 Task: Create a due date automation trigger when advanced on, on the wednesday after a card is due add dates not starting tomorrow at 11:00 AM.
Action: Mouse moved to (1064, 81)
Screenshot: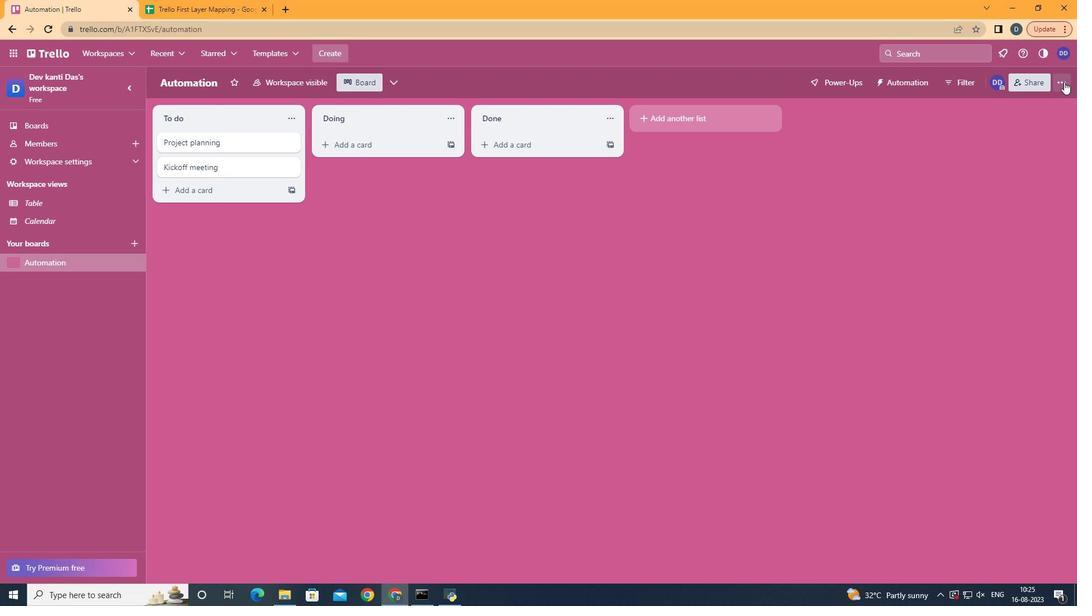 
Action: Mouse pressed left at (1064, 81)
Screenshot: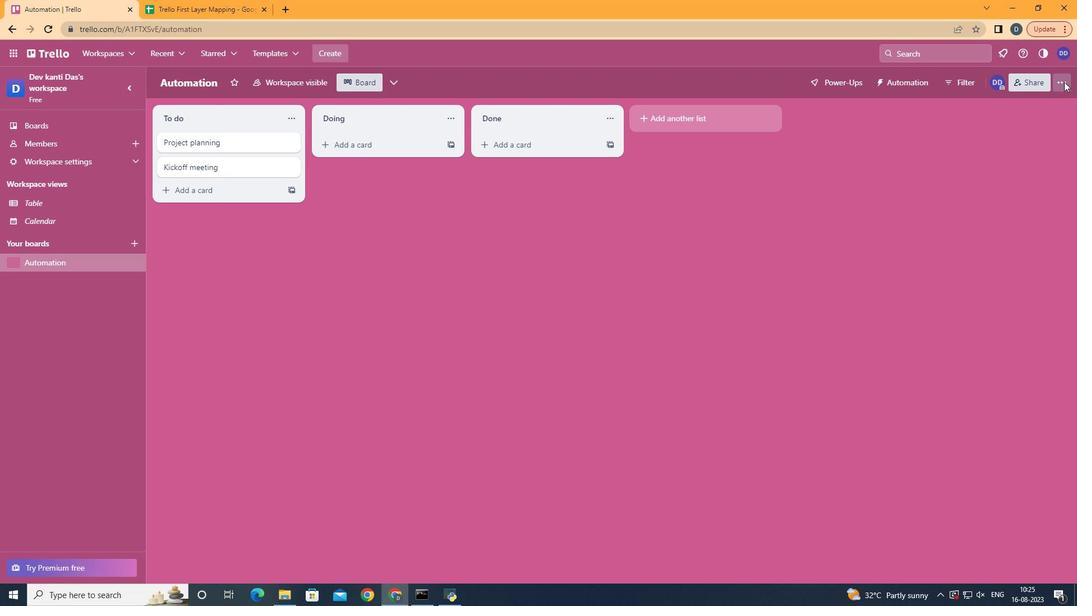 
Action: Mouse moved to (1020, 245)
Screenshot: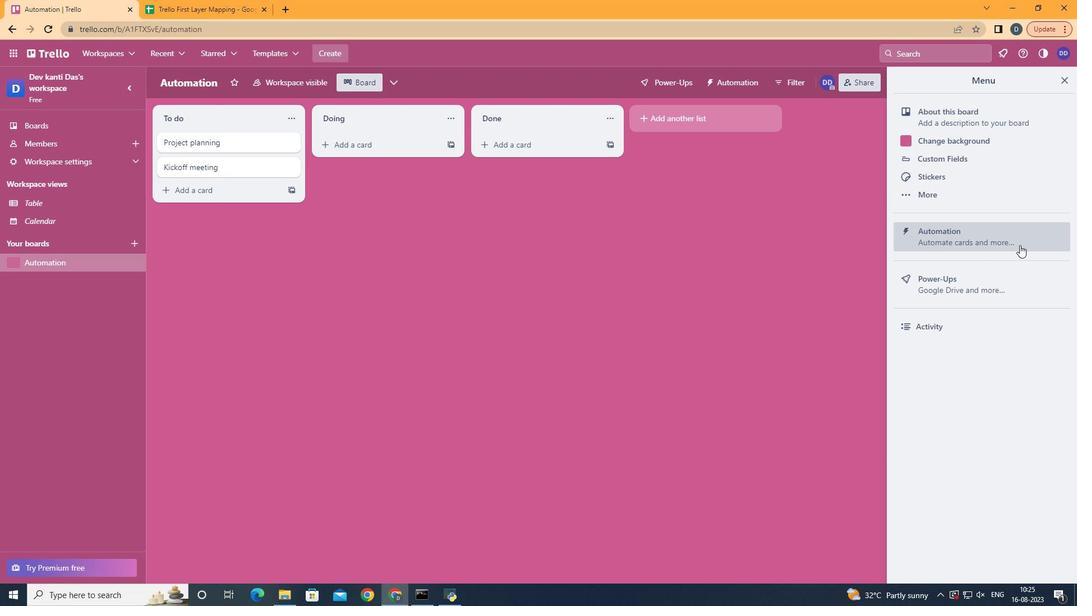 
Action: Mouse pressed left at (1020, 245)
Screenshot: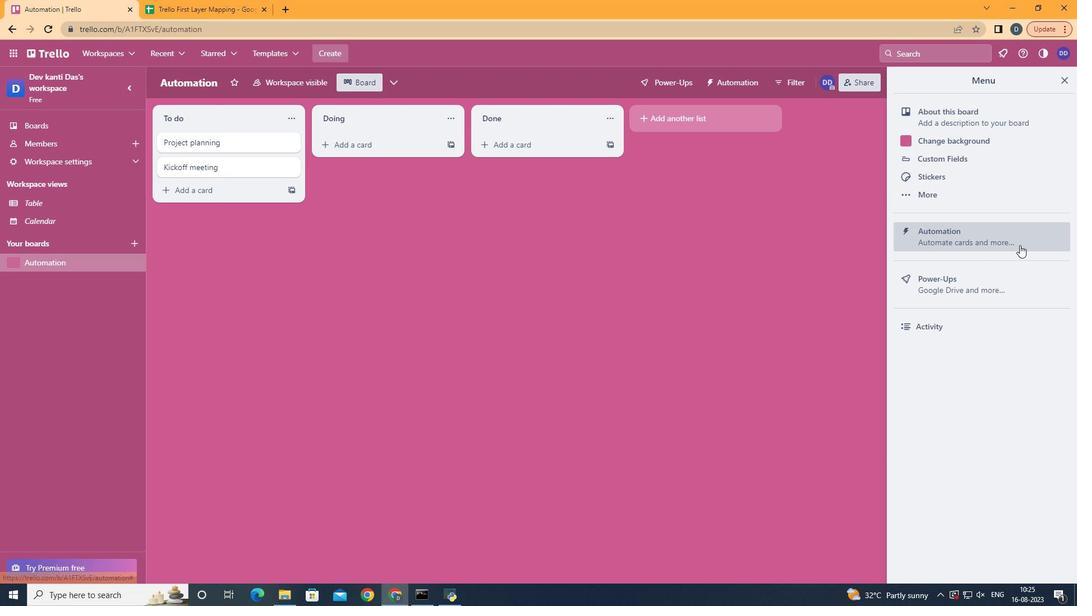 
Action: Mouse moved to (202, 225)
Screenshot: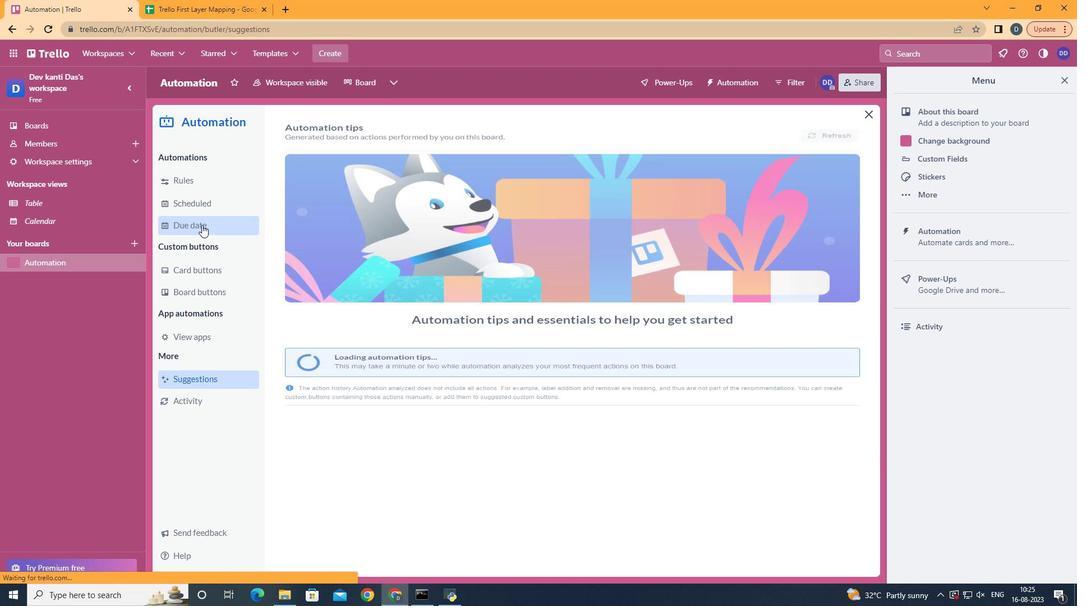 
Action: Mouse pressed left at (202, 225)
Screenshot: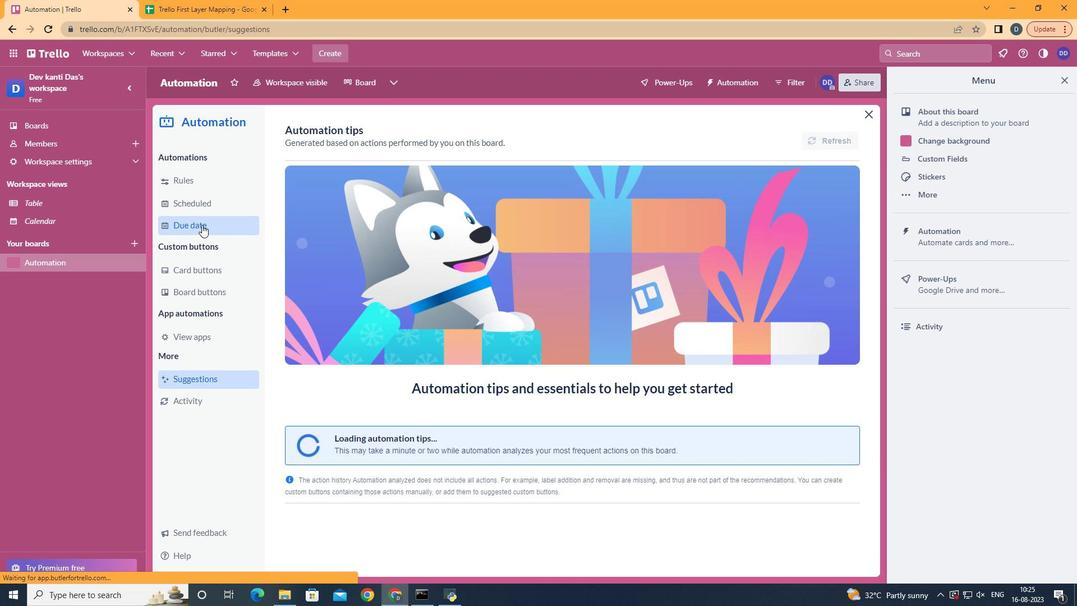 
Action: Mouse moved to (799, 135)
Screenshot: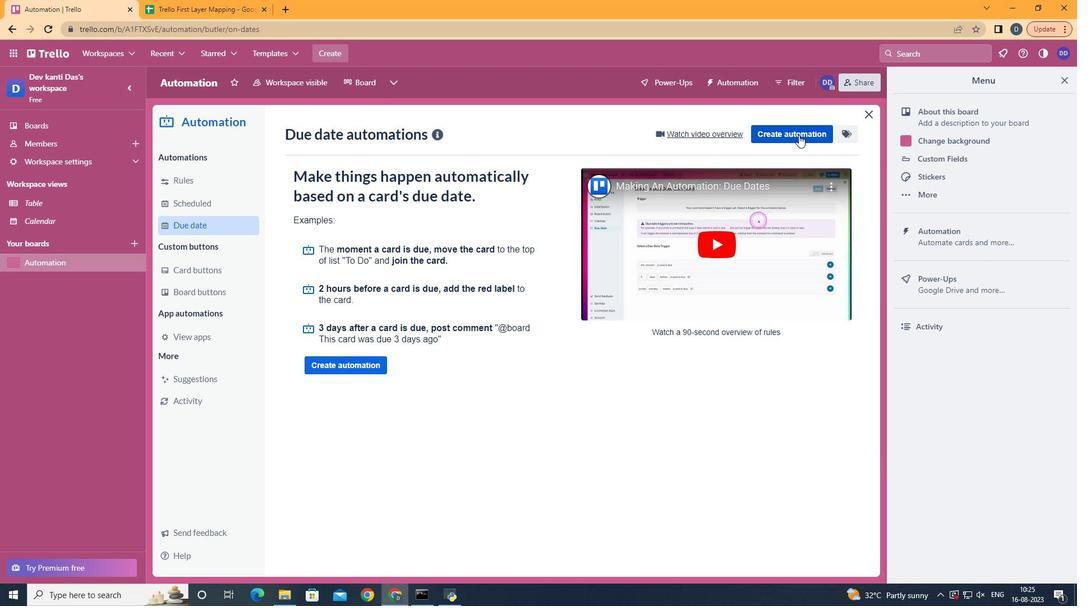 
Action: Mouse pressed left at (799, 135)
Screenshot: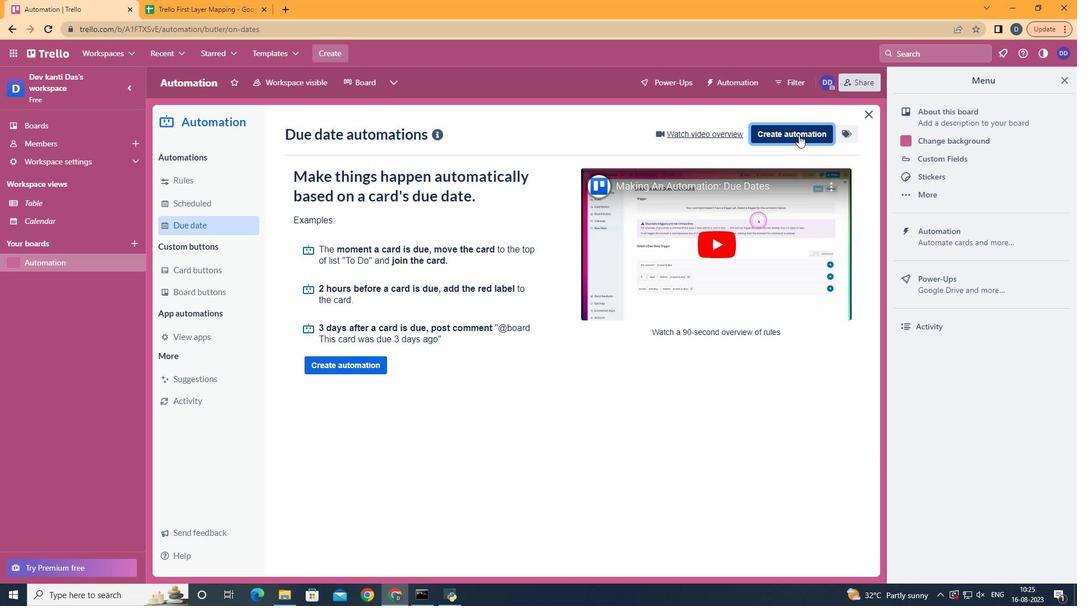 
Action: Mouse moved to (596, 247)
Screenshot: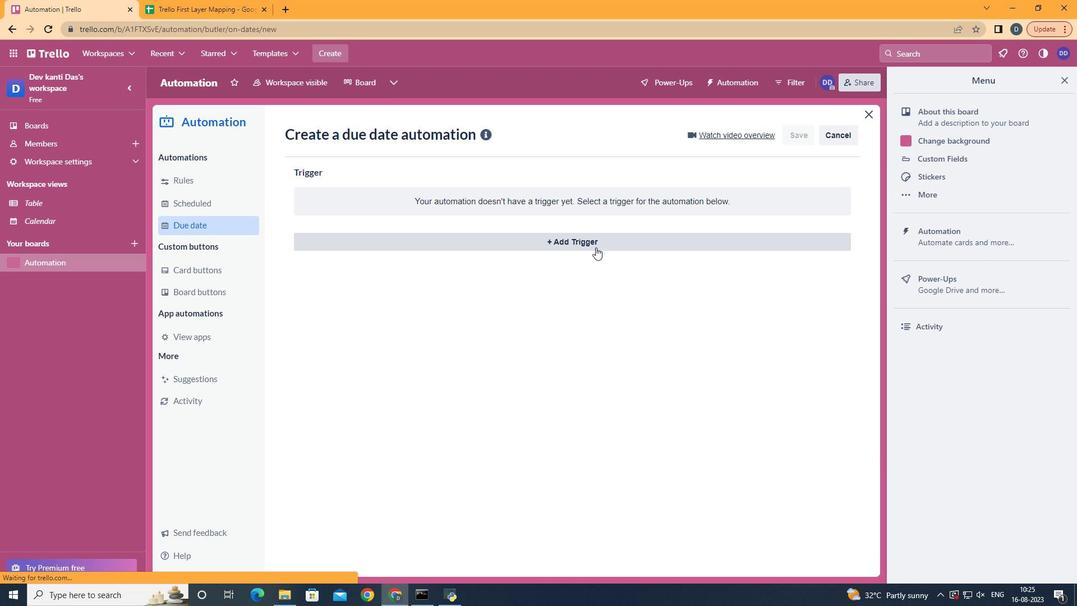 
Action: Mouse pressed left at (596, 247)
Screenshot: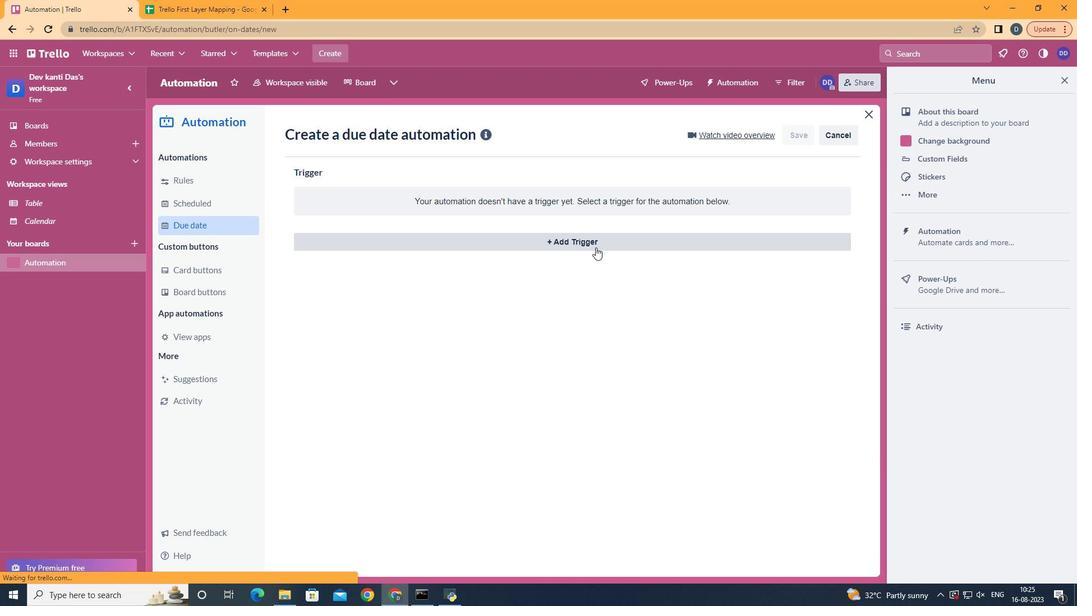 
Action: Mouse moved to (362, 337)
Screenshot: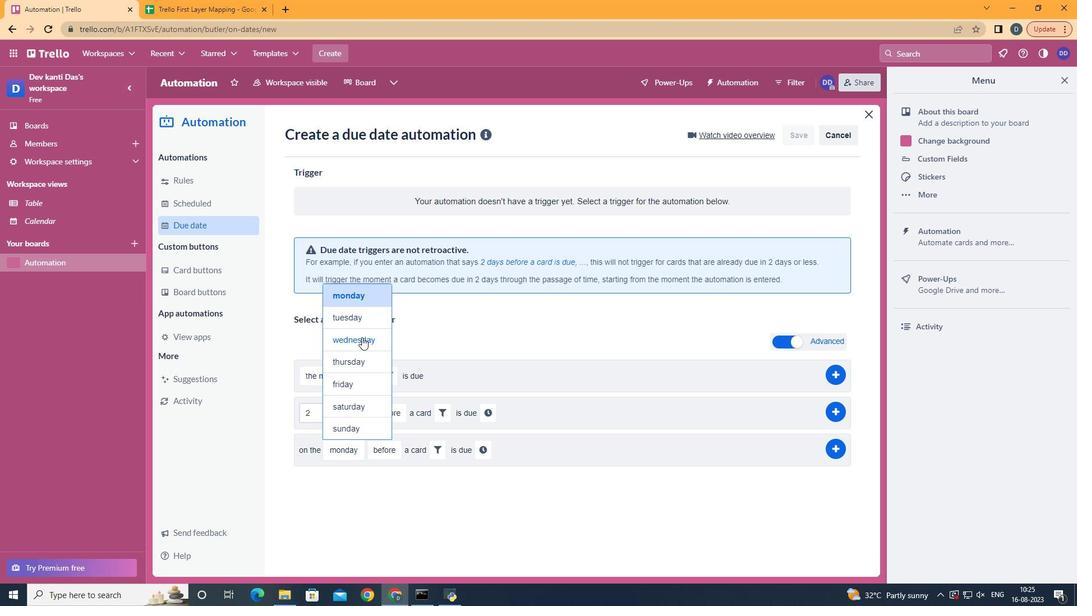 
Action: Mouse pressed left at (362, 337)
Screenshot: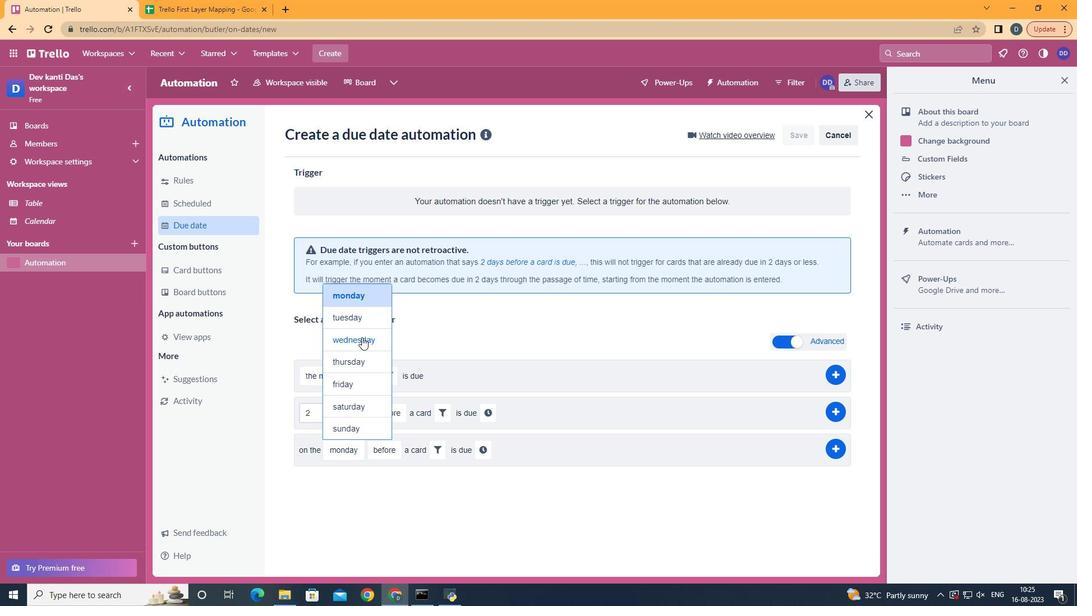 
Action: Mouse moved to (408, 487)
Screenshot: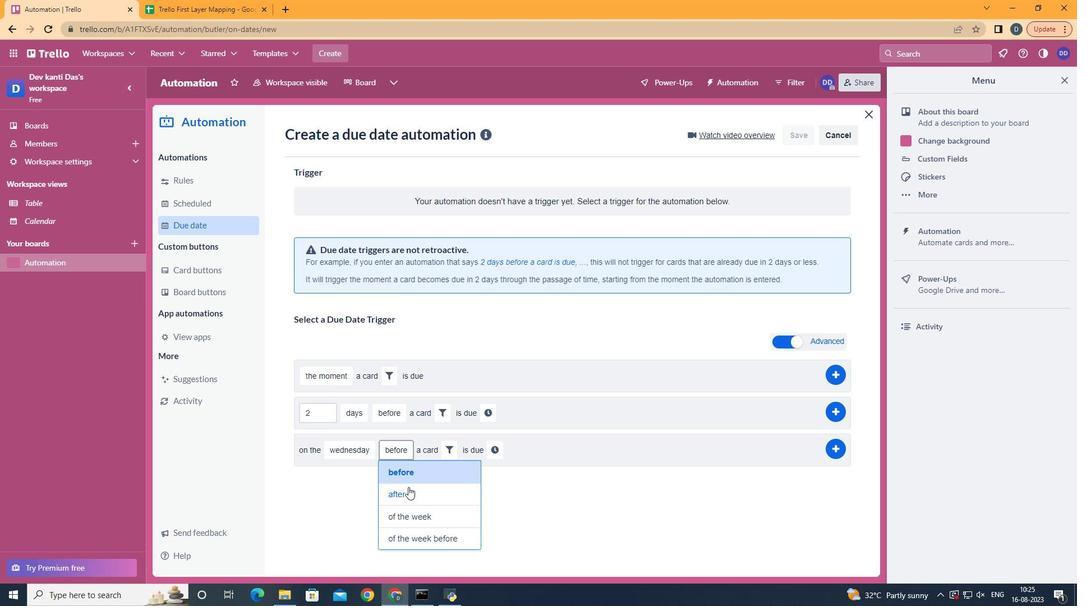 
Action: Mouse pressed left at (408, 487)
Screenshot: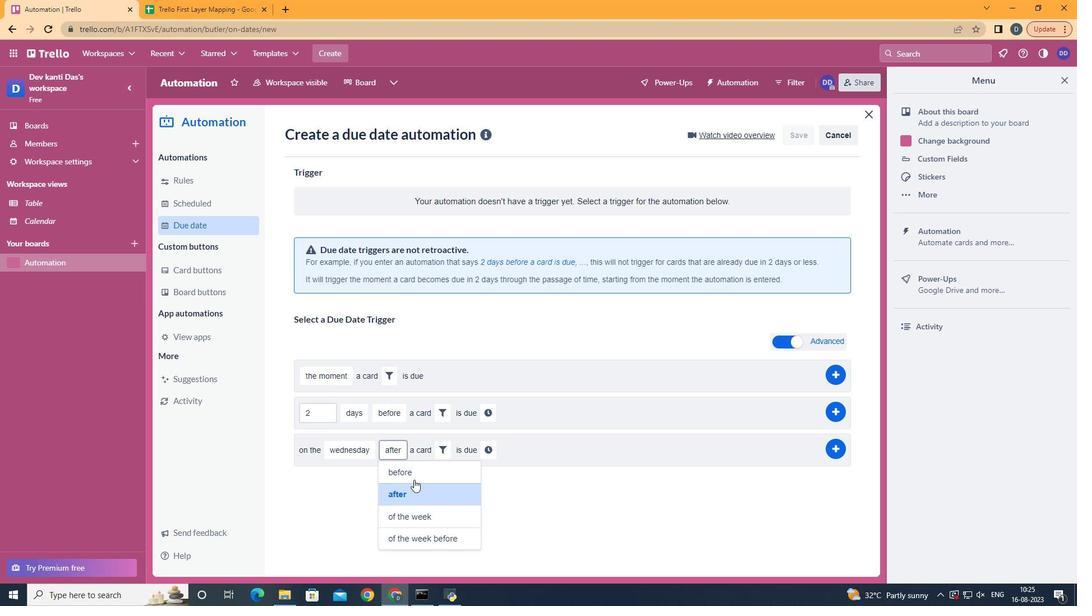 
Action: Mouse moved to (447, 453)
Screenshot: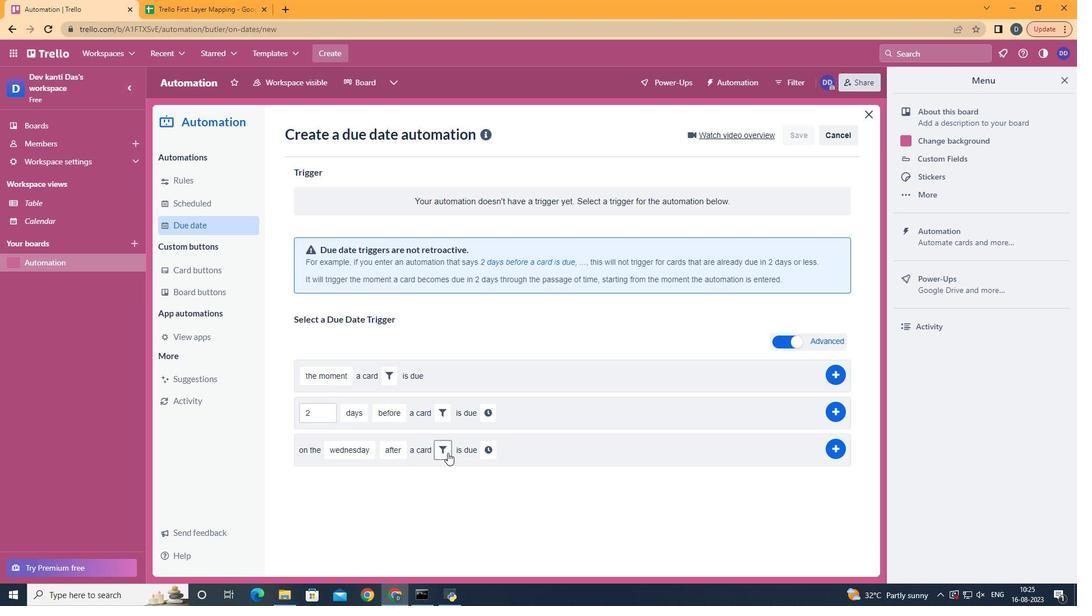 
Action: Mouse pressed left at (447, 453)
Screenshot: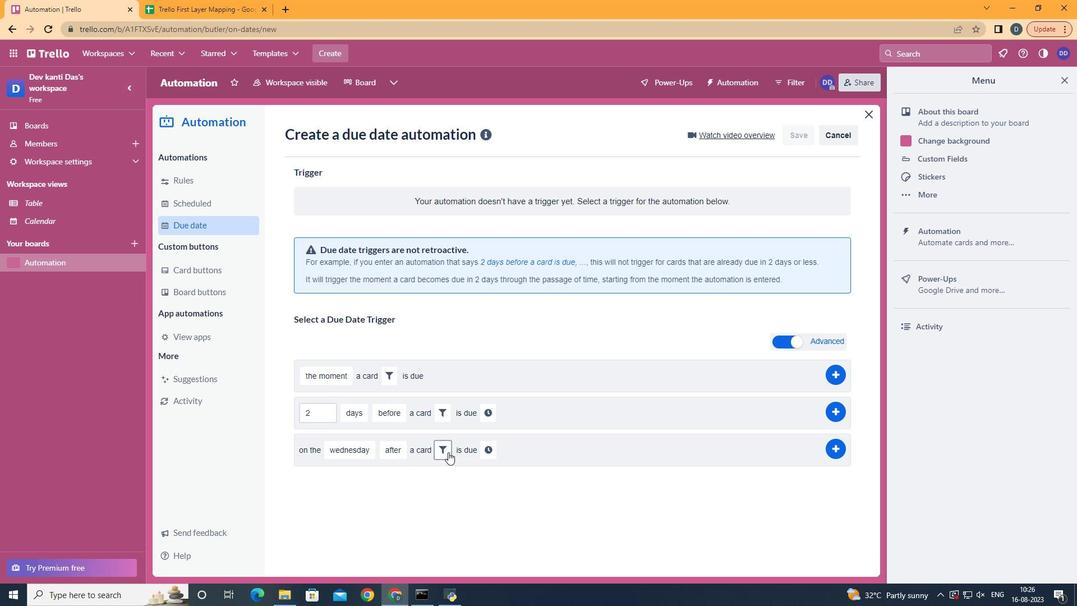 
Action: Mouse moved to (499, 485)
Screenshot: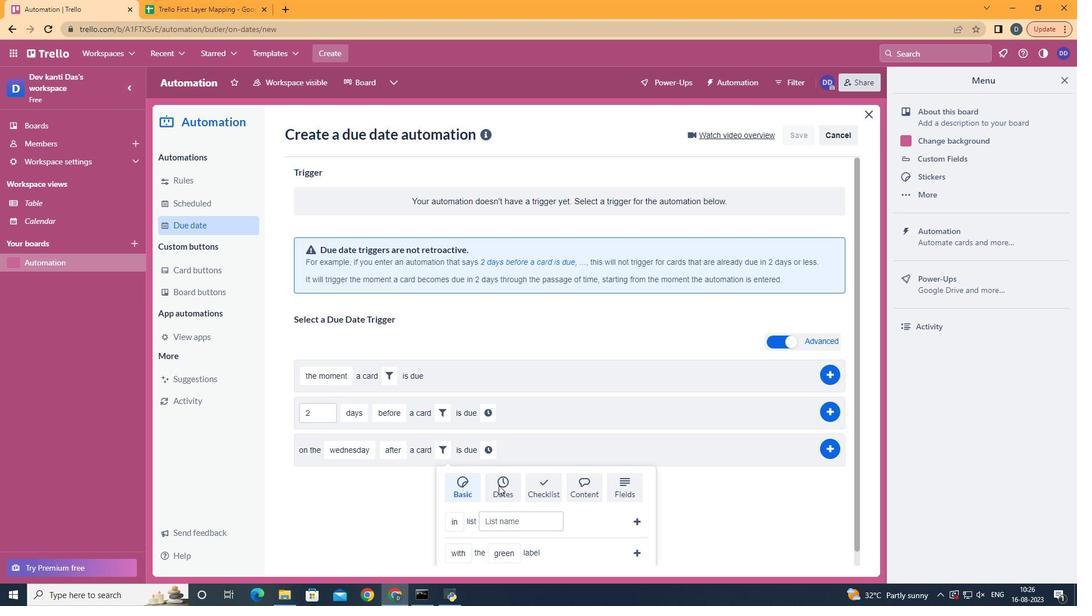 
Action: Mouse pressed left at (499, 485)
Screenshot: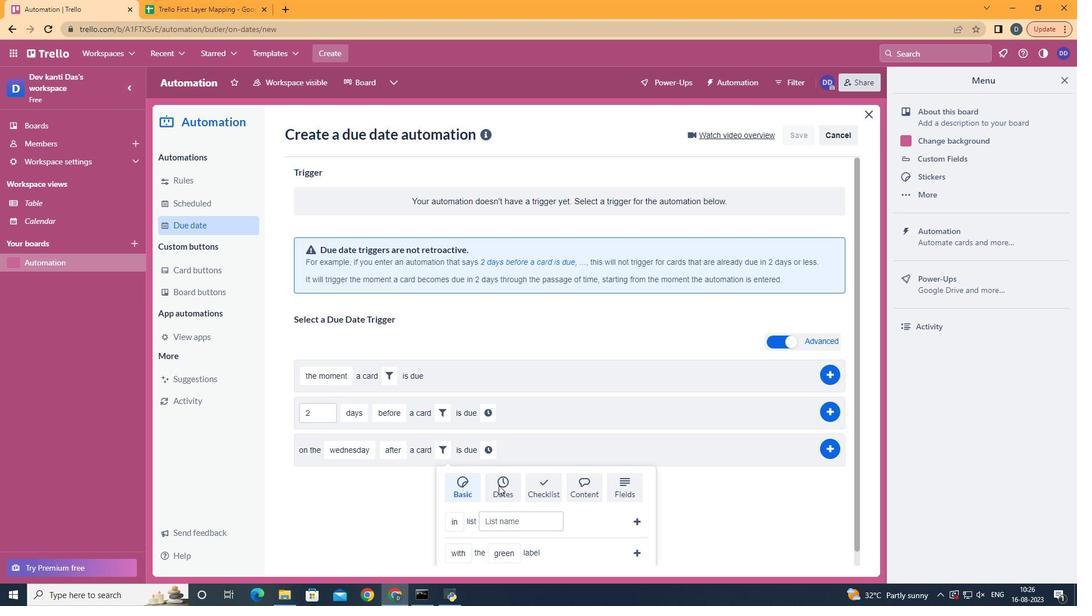 
Action: Mouse scrolled (499, 485) with delta (0, 0)
Screenshot: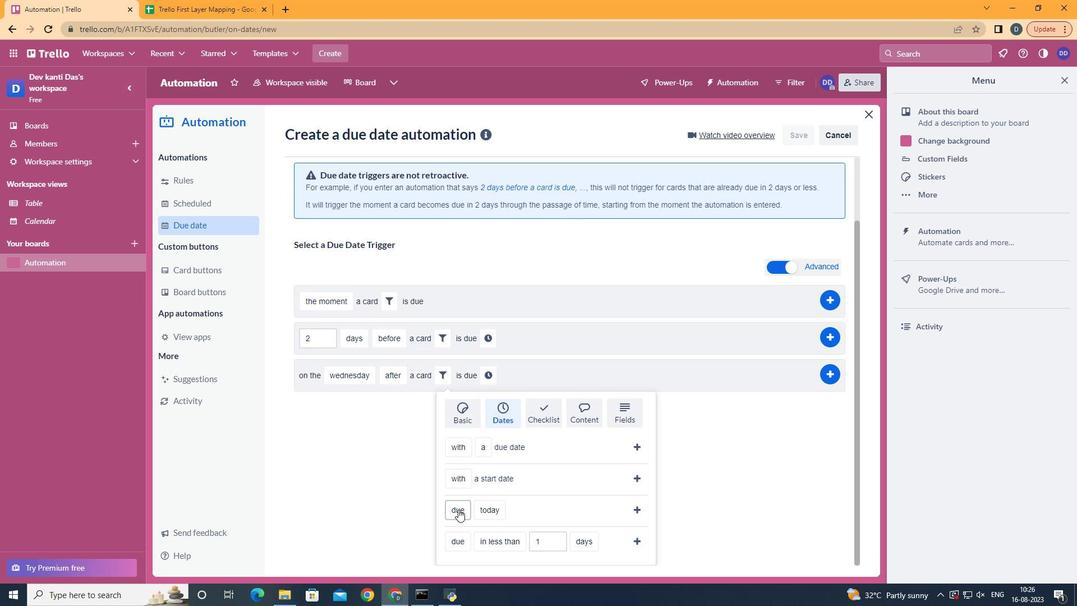 
Action: Mouse moved to (497, 485)
Screenshot: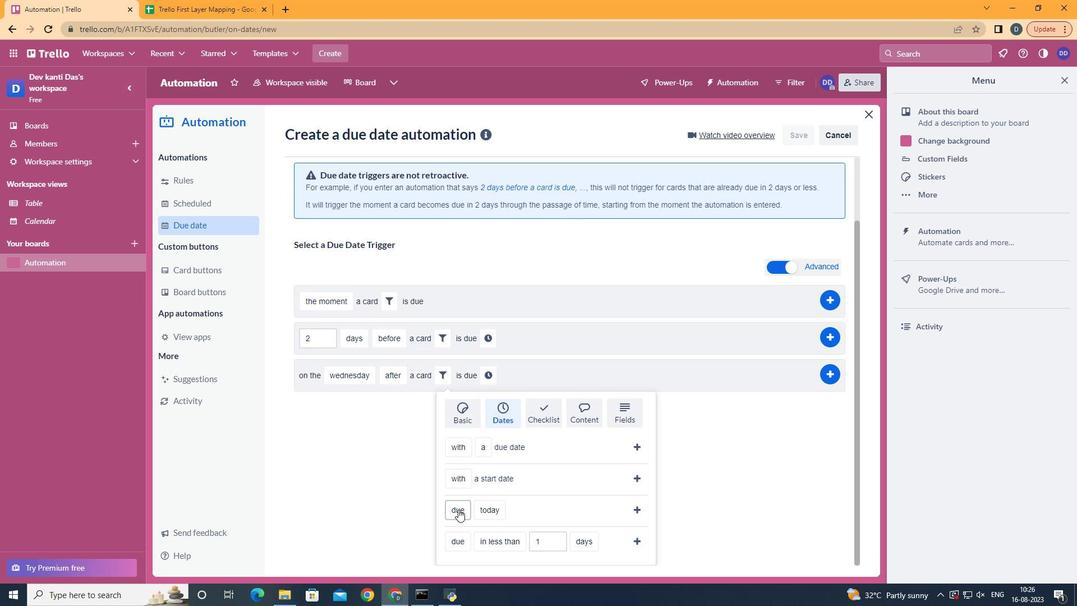
Action: Mouse scrolled (499, 485) with delta (0, 0)
Screenshot: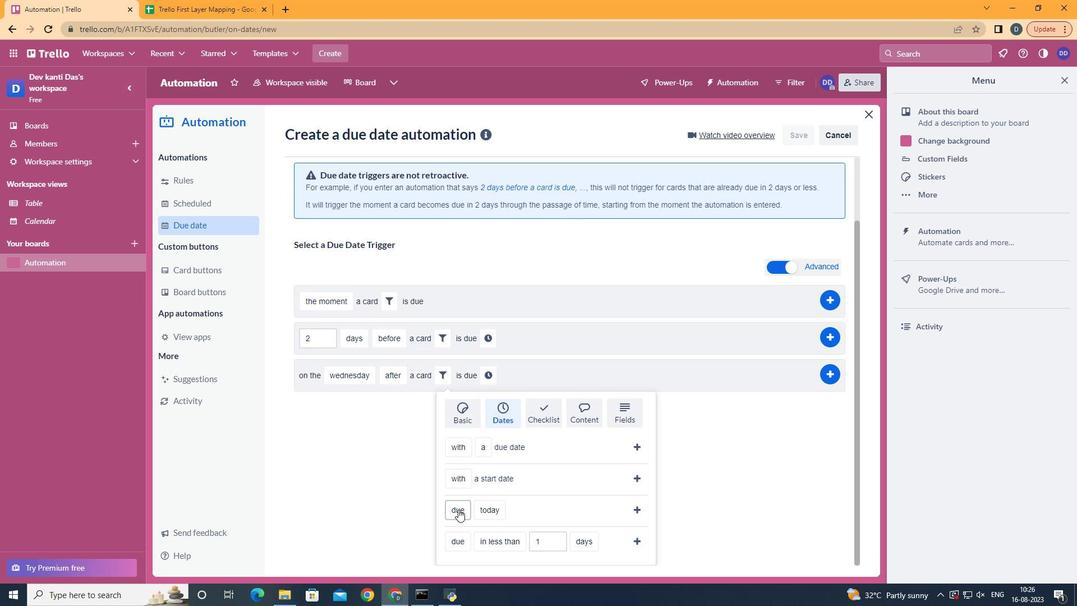 
Action: Mouse moved to (472, 508)
Screenshot: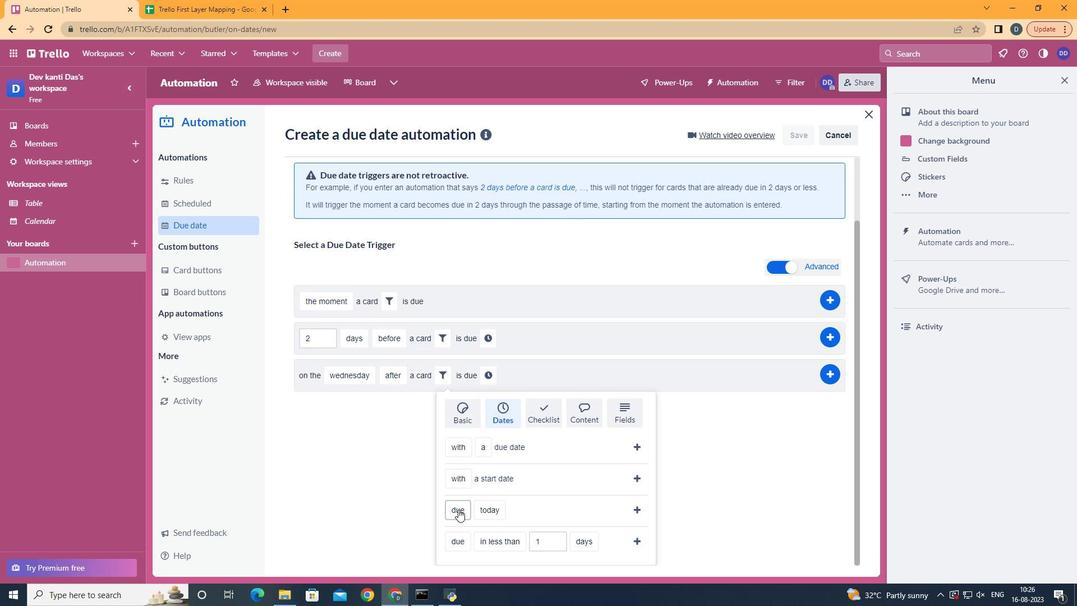 
Action: Mouse scrolled (499, 485) with delta (0, 0)
Screenshot: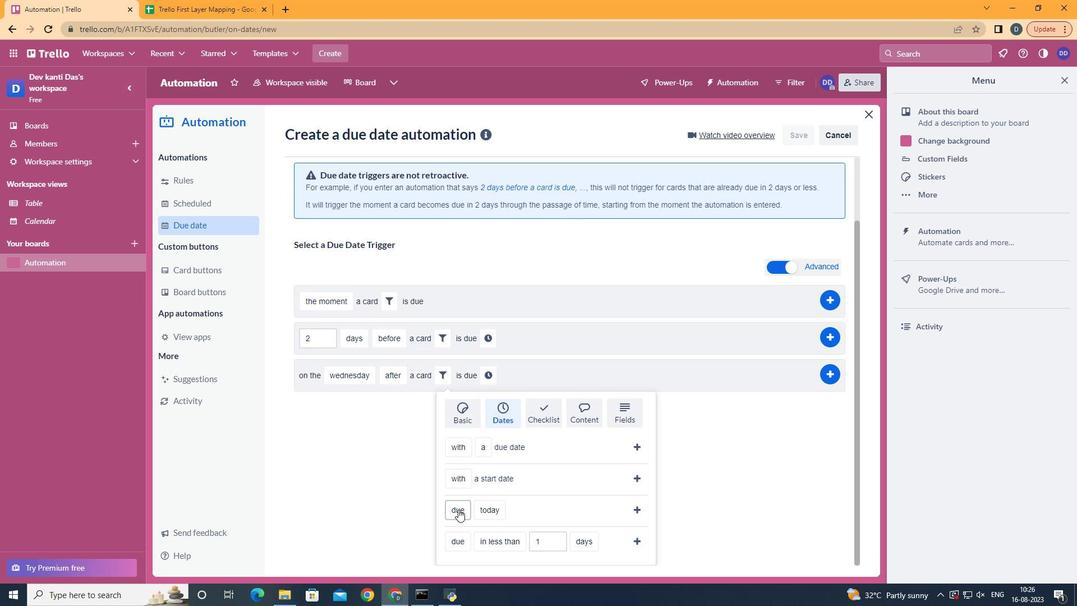 
Action: Mouse moved to (465, 487)
Screenshot: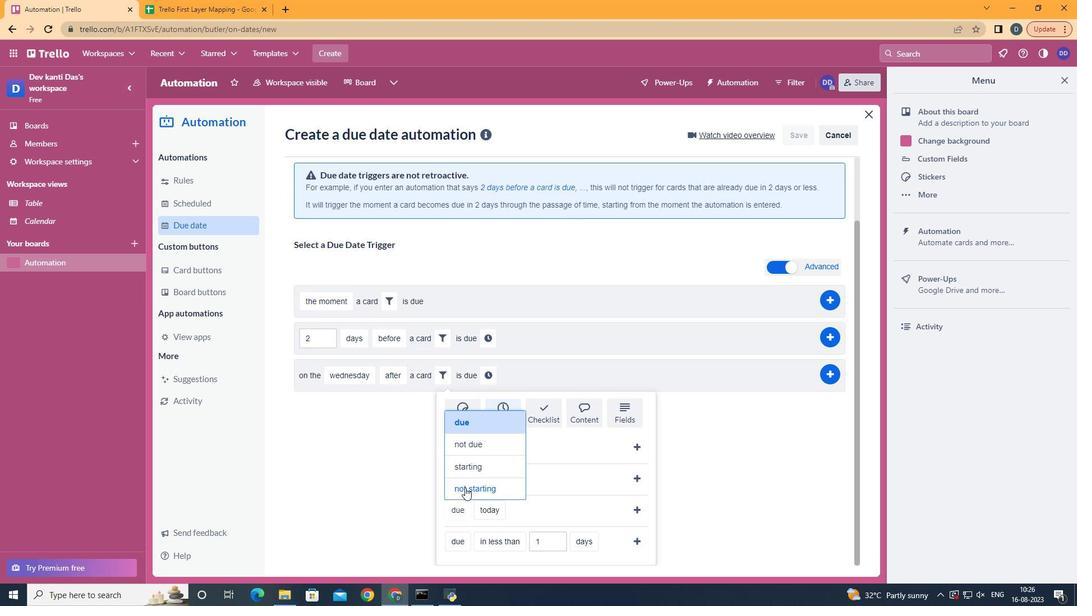 
Action: Mouse pressed left at (465, 487)
Screenshot: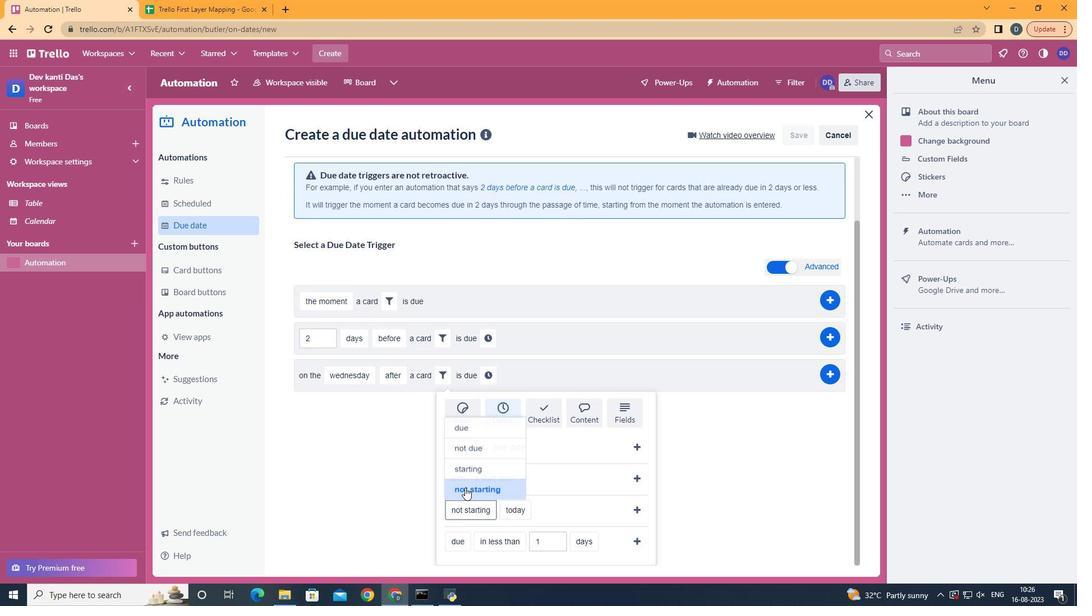 
Action: Mouse moved to (540, 397)
Screenshot: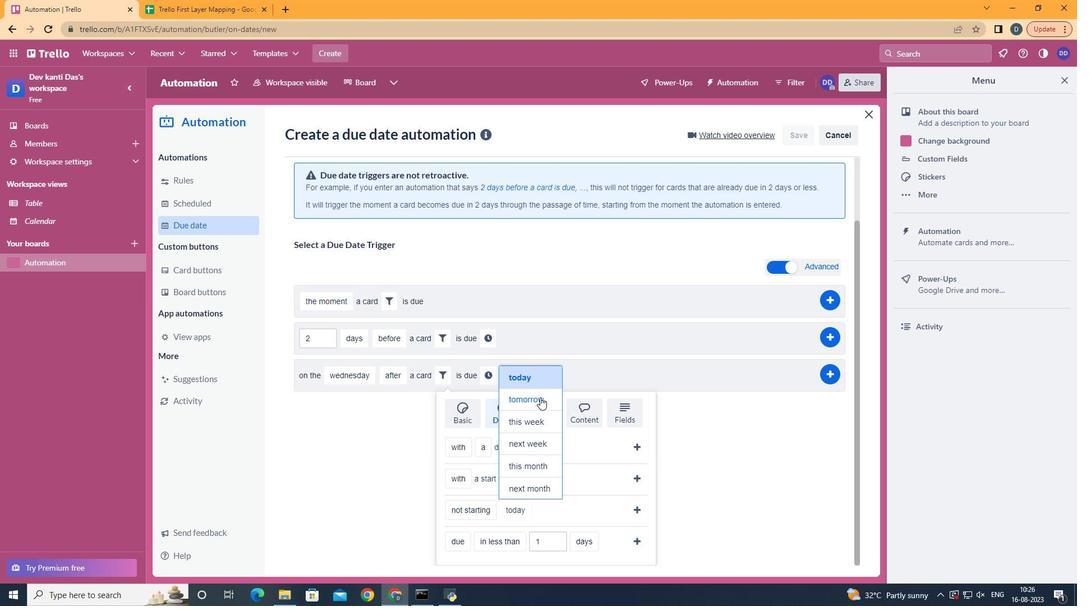 
Action: Mouse pressed left at (540, 397)
Screenshot: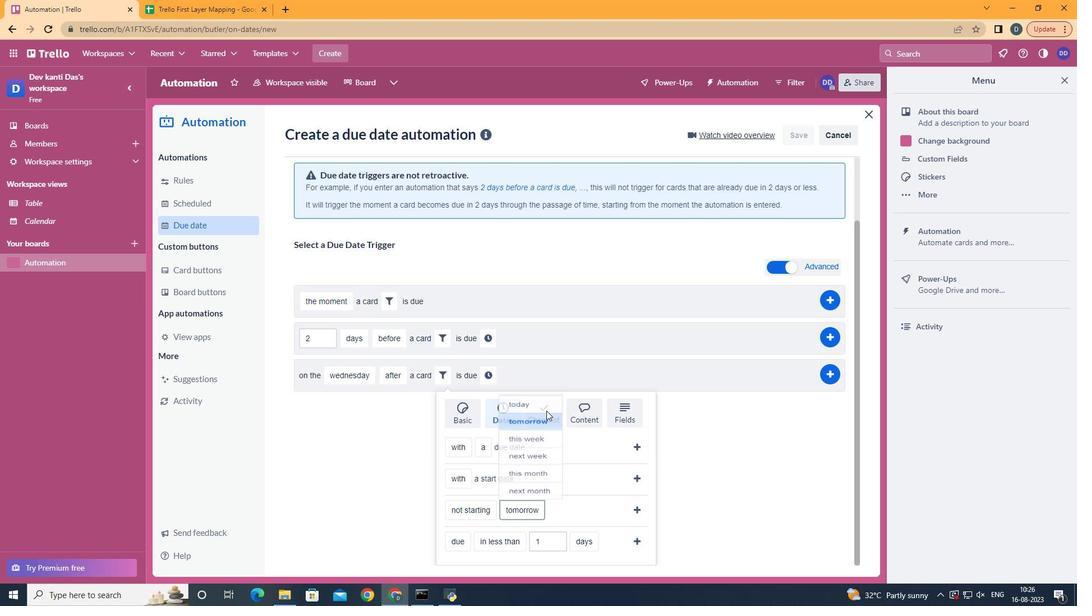 
Action: Mouse moved to (638, 510)
Screenshot: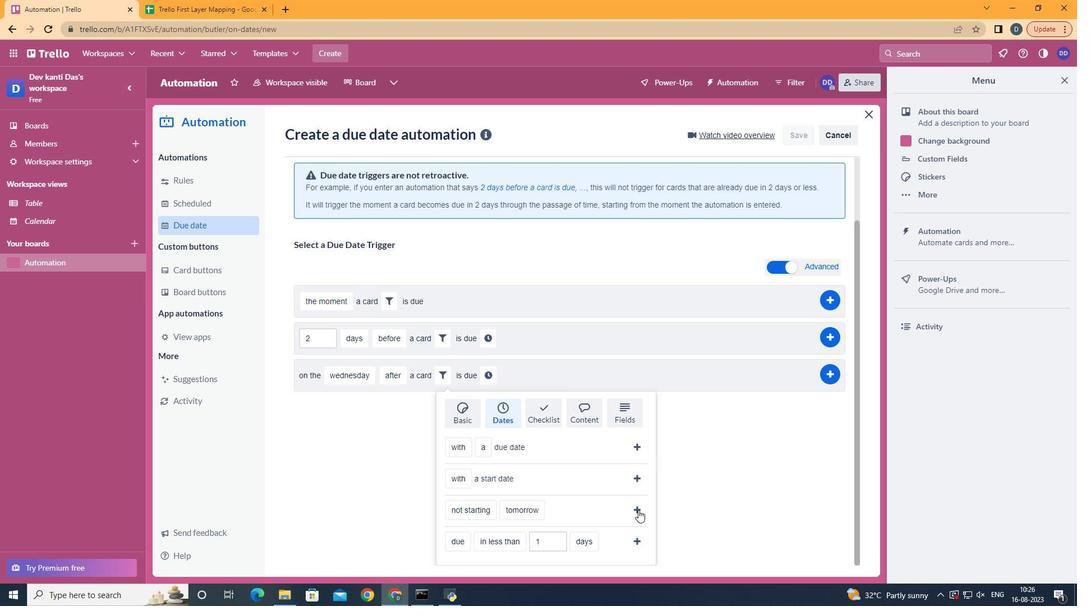 
Action: Mouse pressed left at (638, 510)
Screenshot: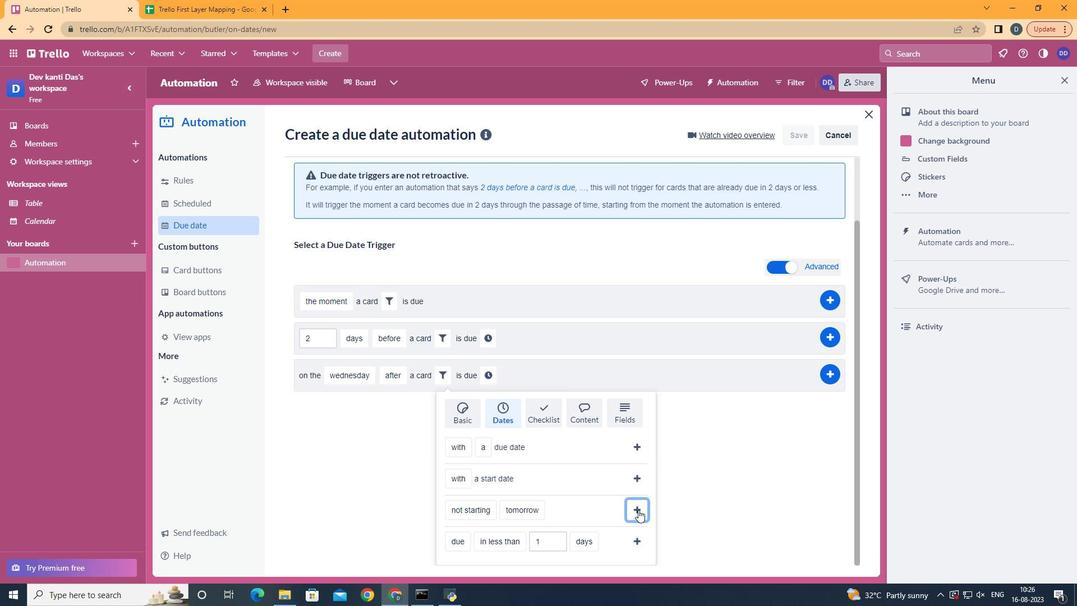 
Action: Mouse moved to (587, 450)
Screenshot: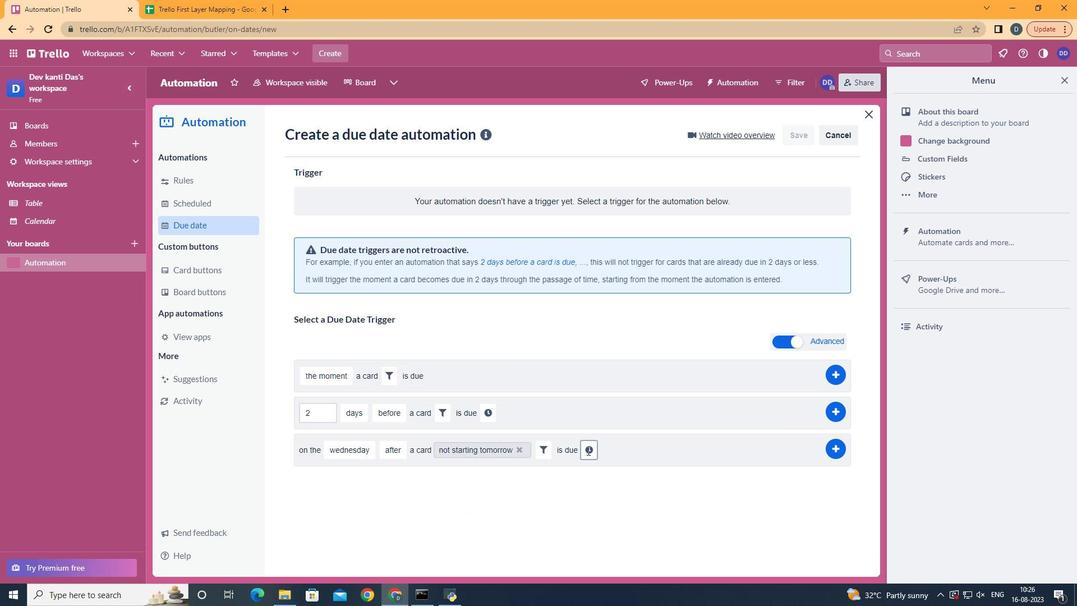 
Action: Mouse pressed left at (587, 450)
Screenshot: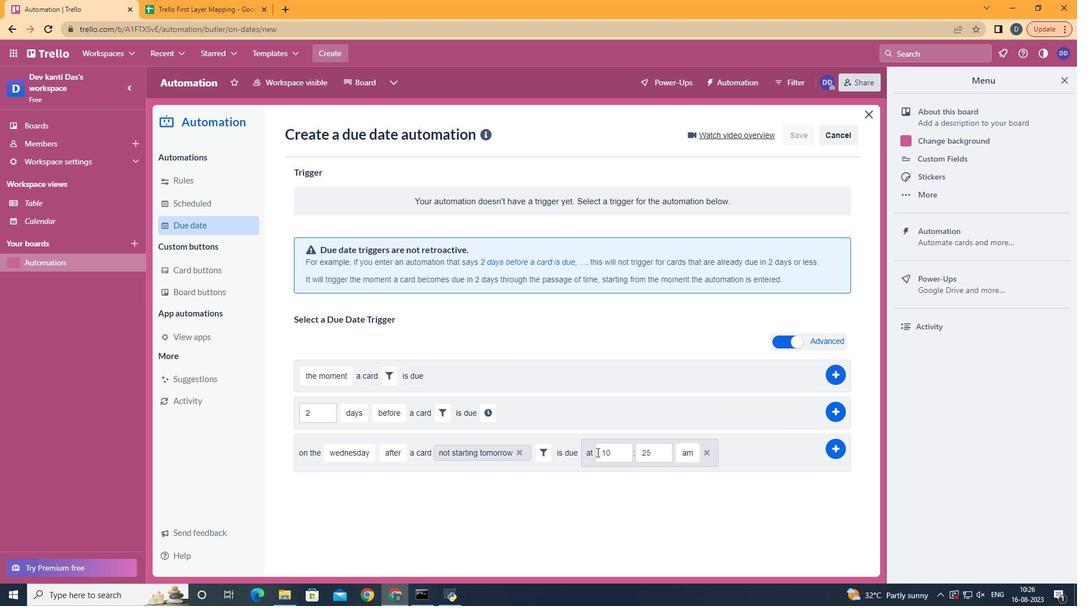 
Action: Mouse moved to (614, 453)
Screenshot: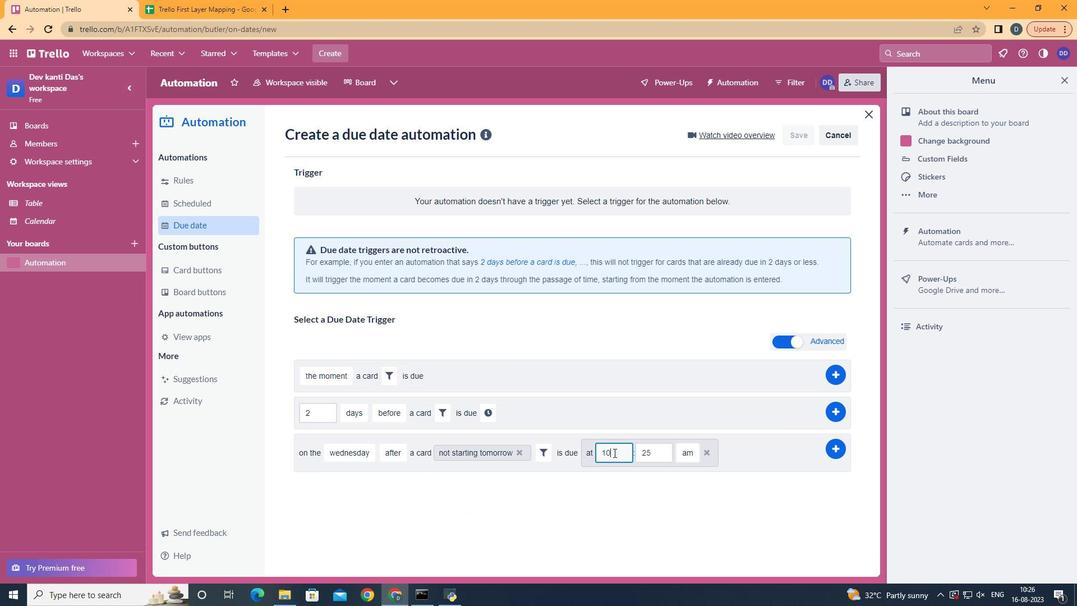 
Action: Mouse pressed left at (614, 453)
Screenshot: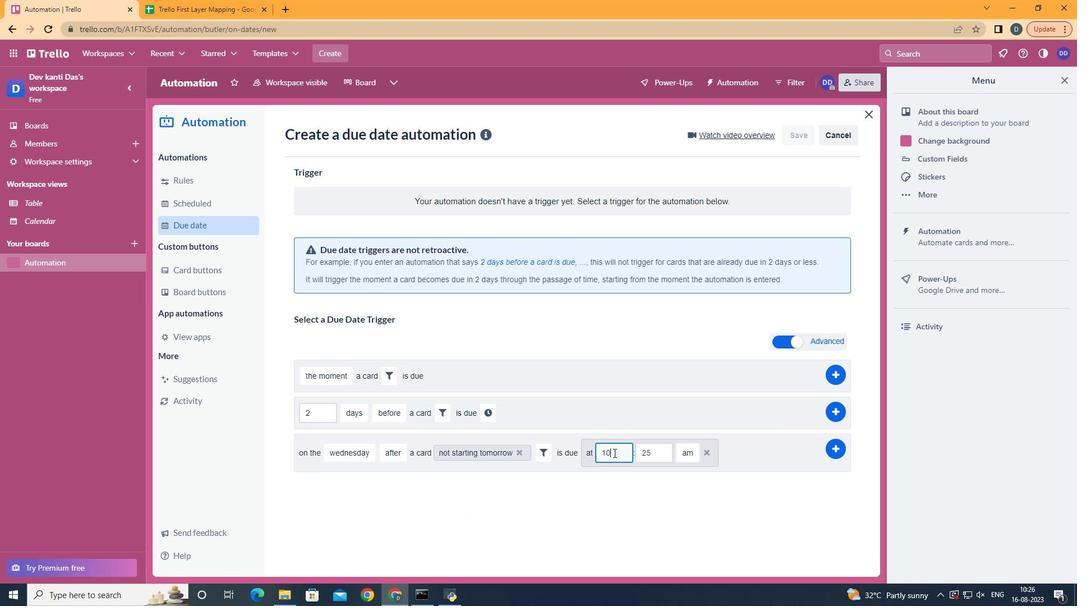 
Action: Key pressed <Key.backspace>1
Screenshot: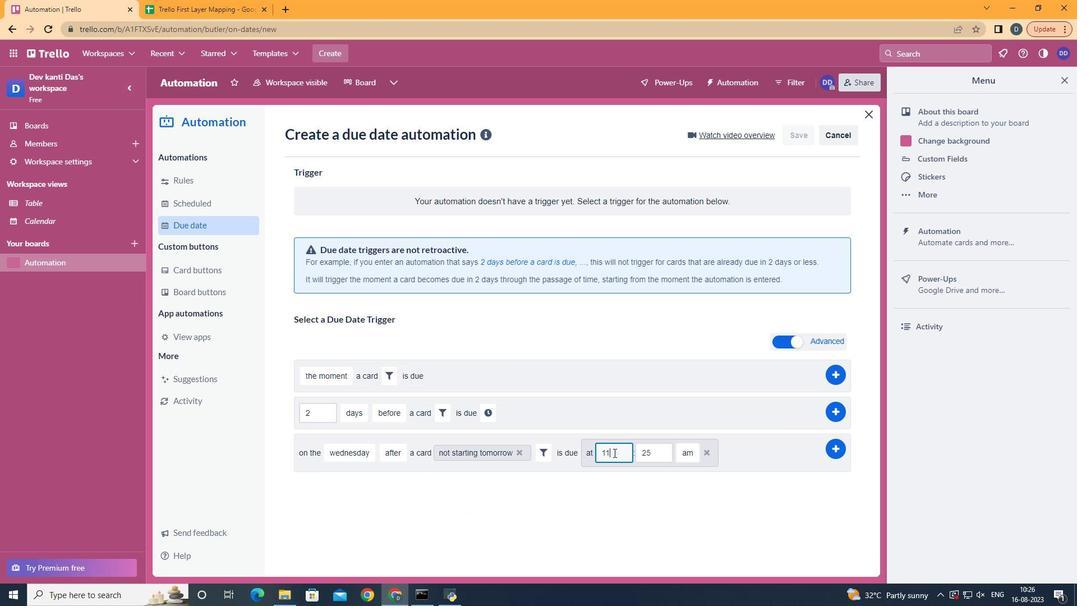 
Action: Mouse moved to (655, 447)
Screenshot: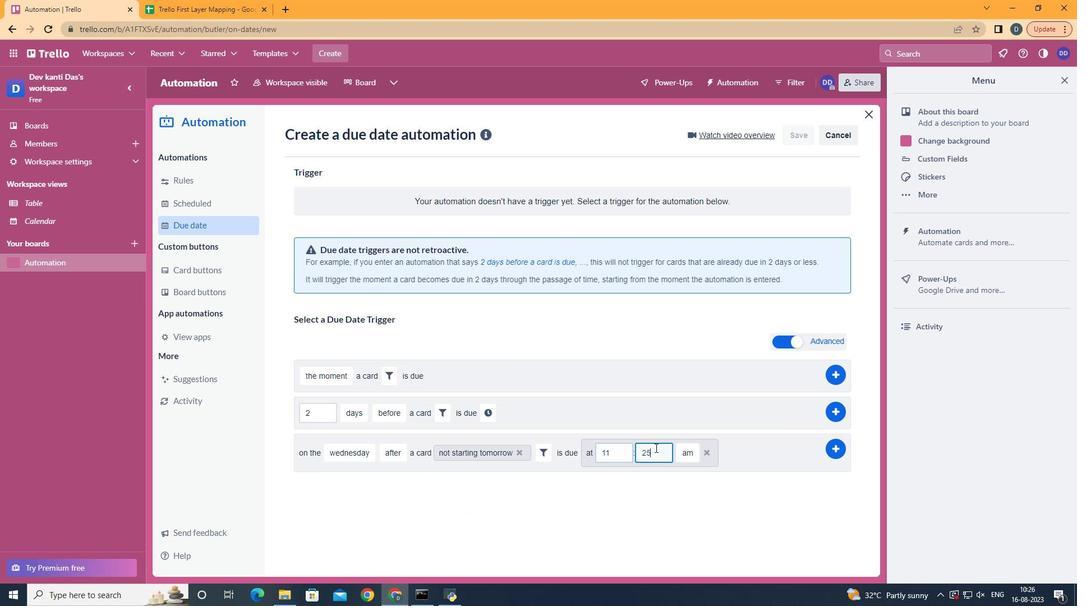 
Action: Mouse pressed left at (655, 447)
Screenshot: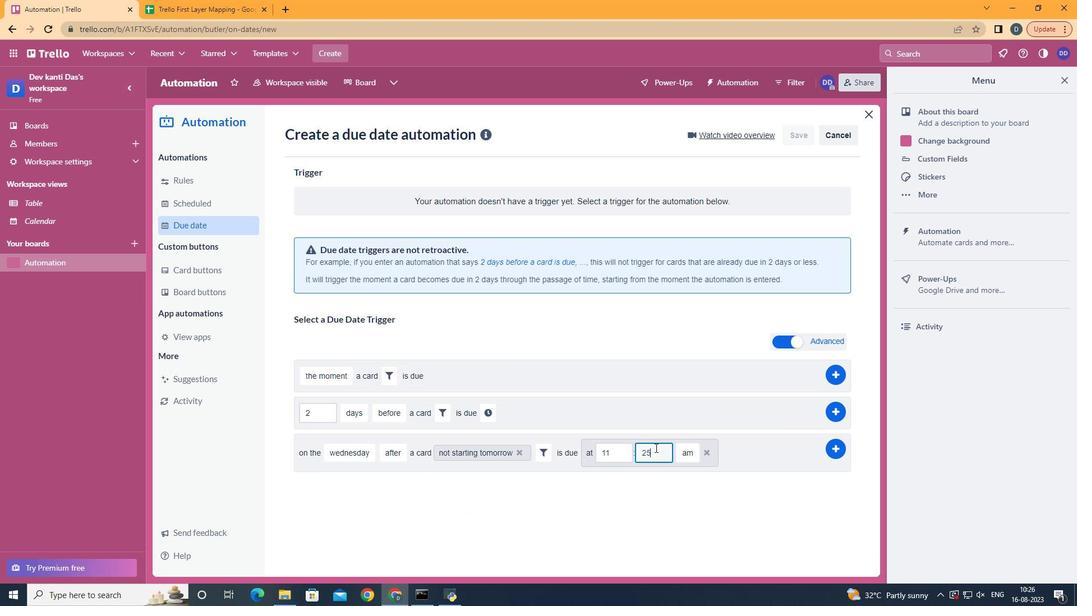 
Action: Key pressed <Key.backspace>
Screenshot: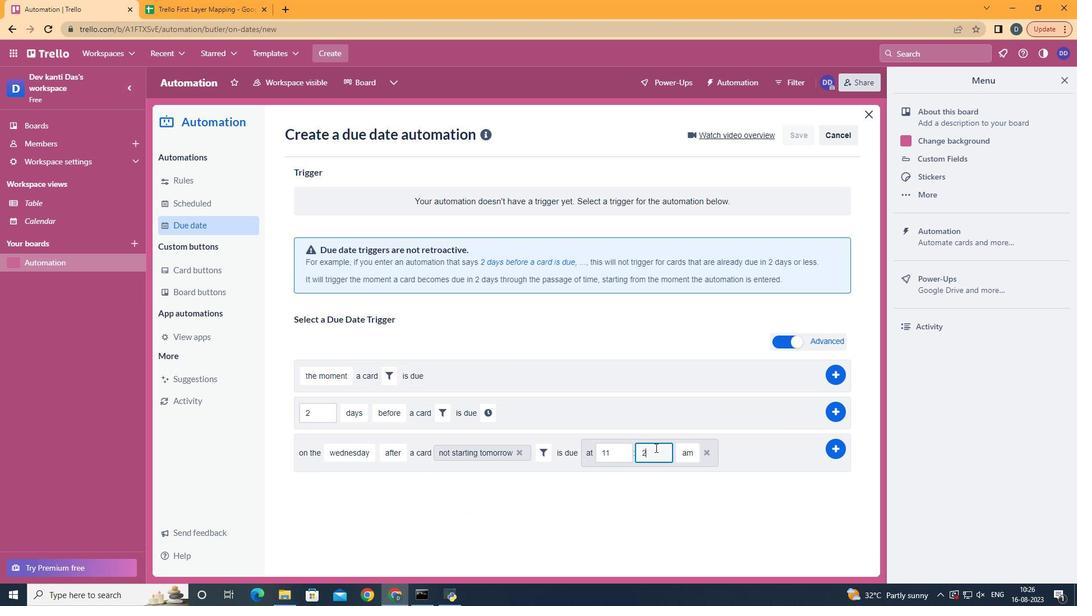 
Action: Mouse moved to (646, 449)
Screenshot: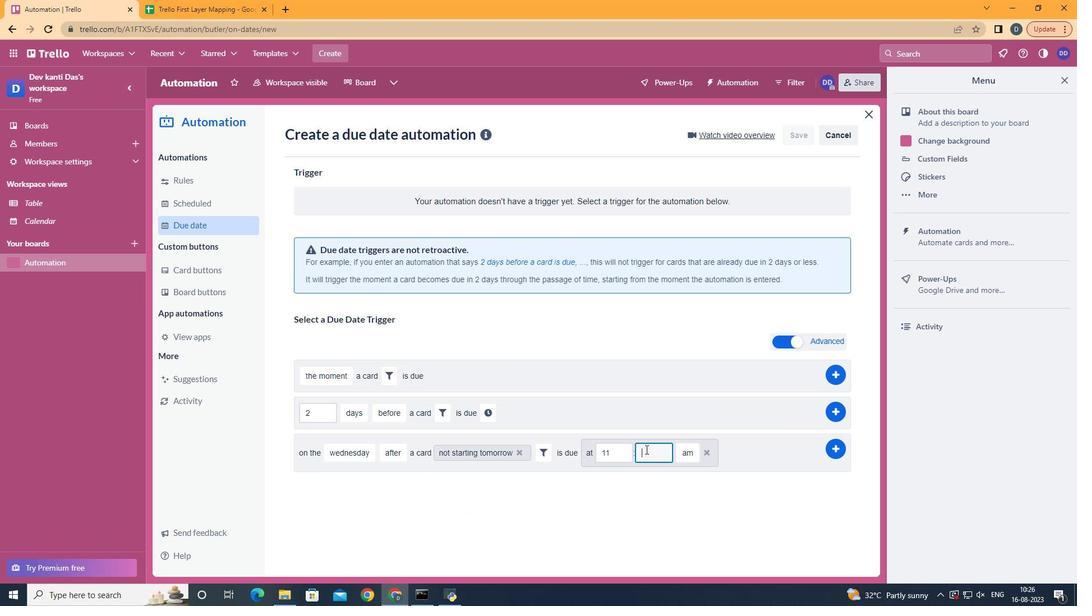 
Action: Key pressed <Key.backspace>
Screenshot: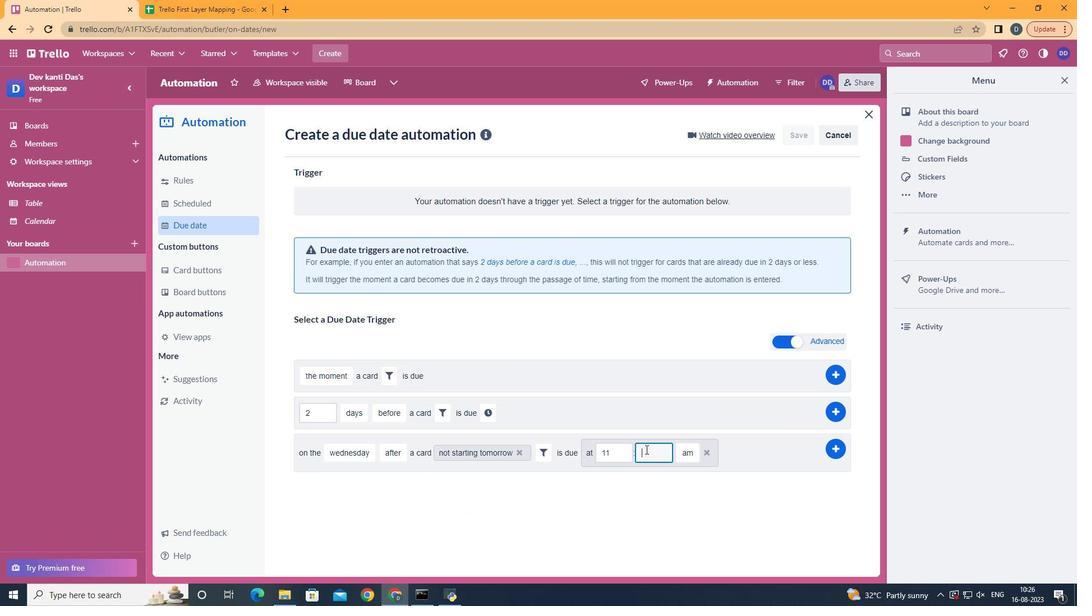 
Action: Mouse moved to (646, 449)
Screenshot: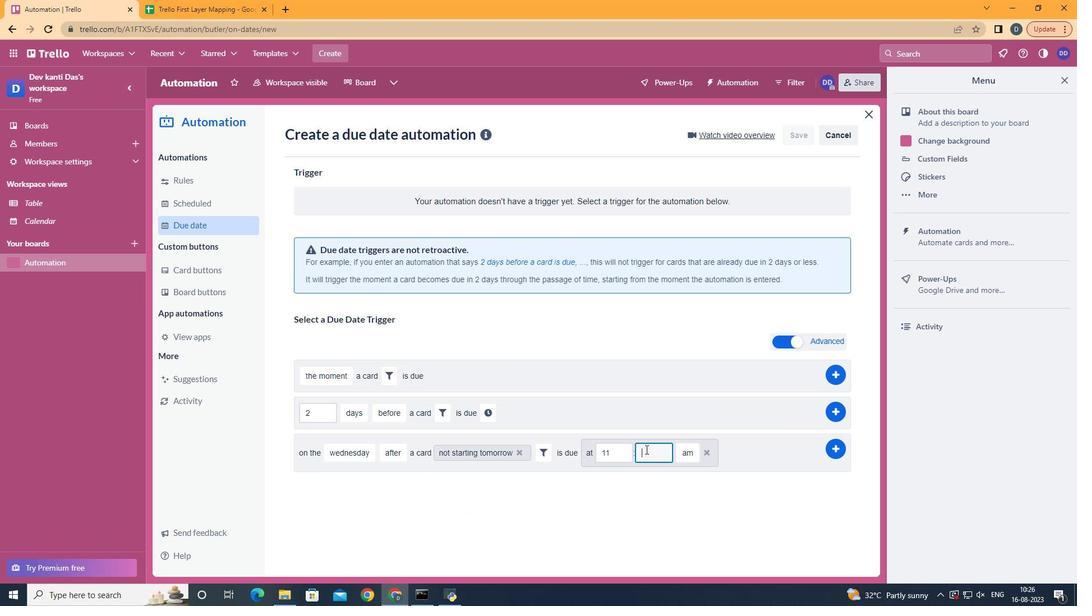 
Action: Key pressed 00
Screenshot: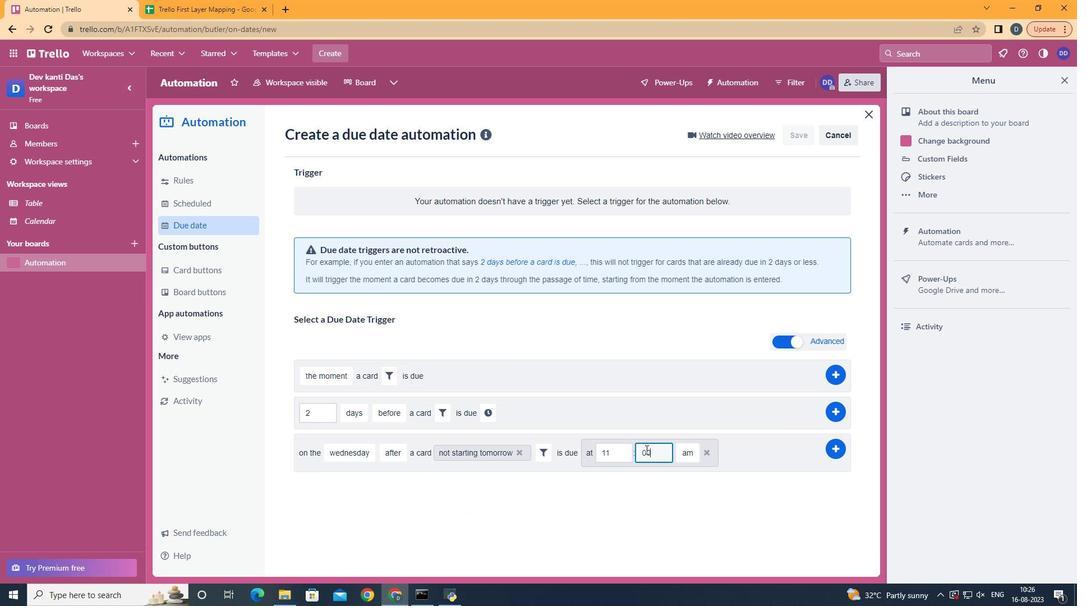 
Action: Mouse moved to (831, 446)
Screenshot: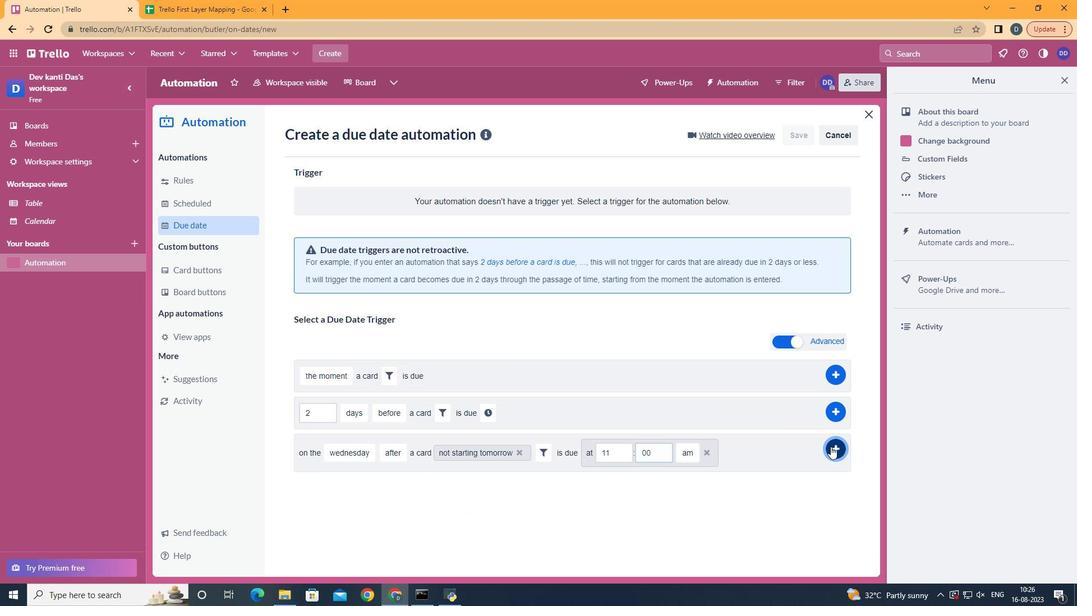 
Action: Mouse pressed left at (831, 446)
Screenshot: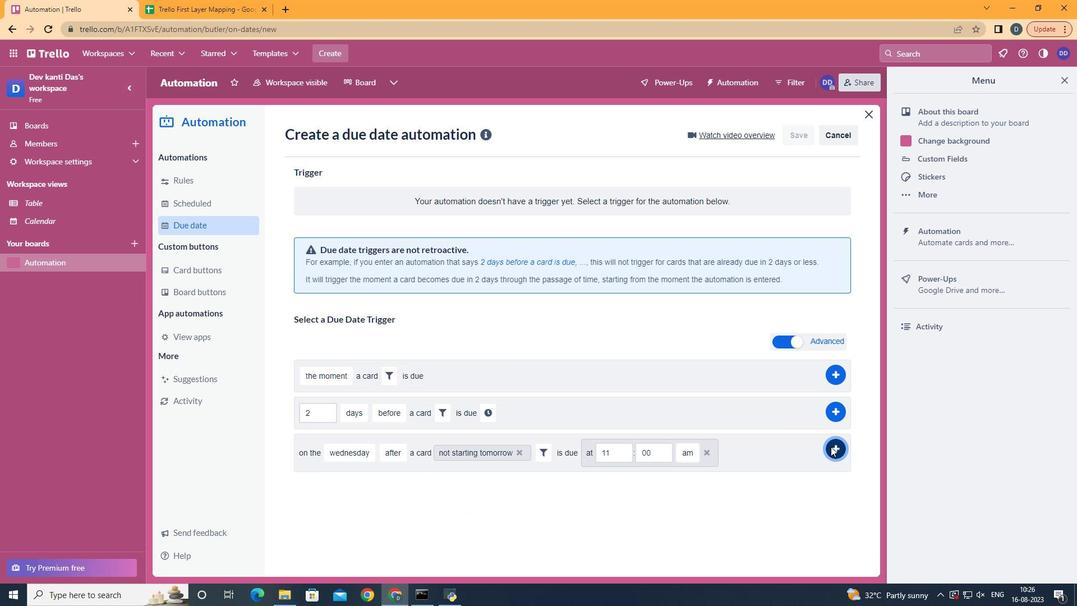 
Action: Mouse moved to (830, 447)
Screenshot: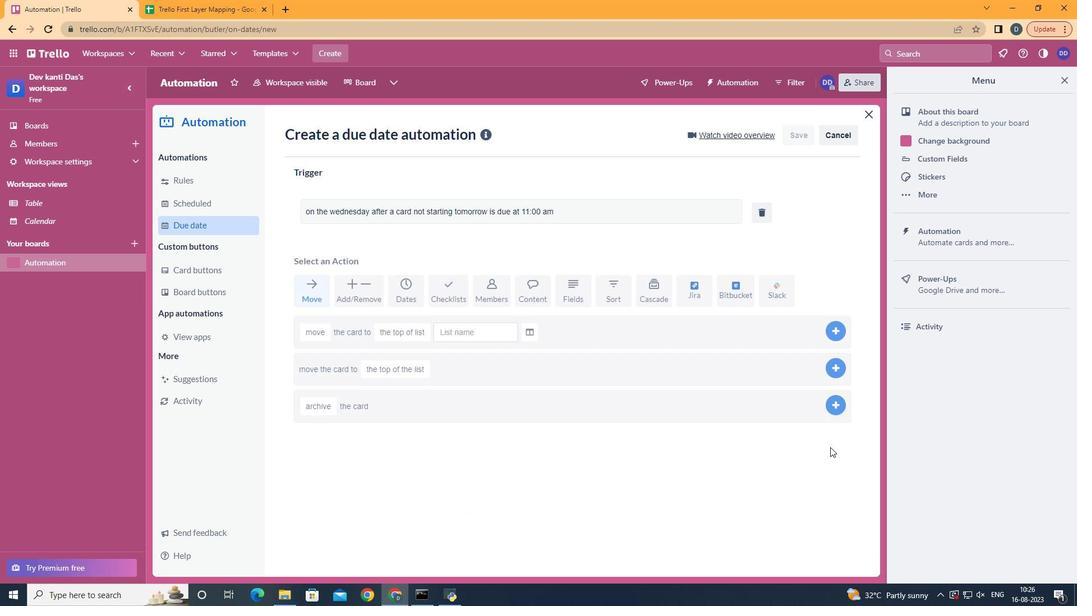 
